 Task: Create Card Email List Management Review in Board Influencer Marketing Platforms and Tools to Workspace Branding Agencies. Create Card Language Learning Review in Board Sales Territory Planning and Management to Workspace Branding Agencies. Create Card Social Media Marketing Campaign Review in Board Content Marketing Interactive Quiz Creation and Promotion Strategy to Workspace Branding Agencies
Action: Mouse moved to (96, 49)
Screenshot: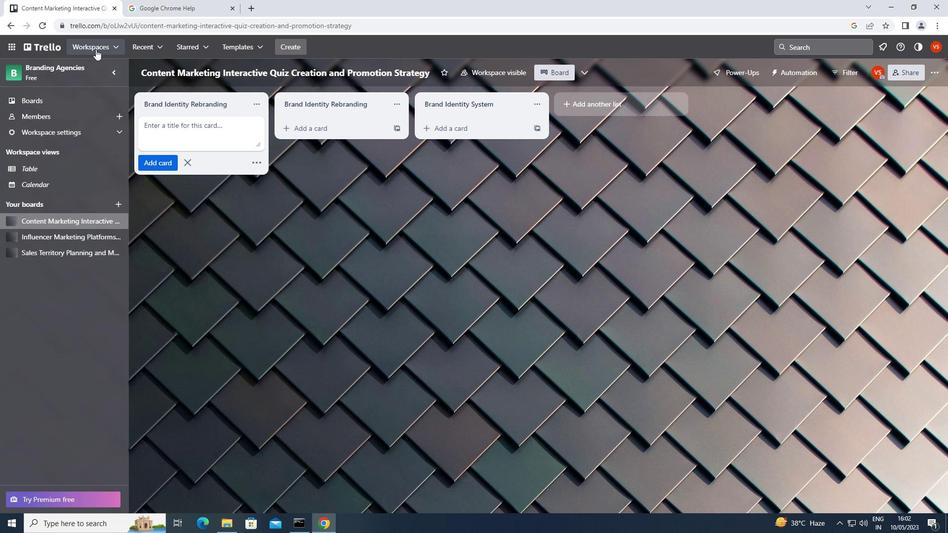 
Action: Mouse pressed left at (96, 49)
Screenshot: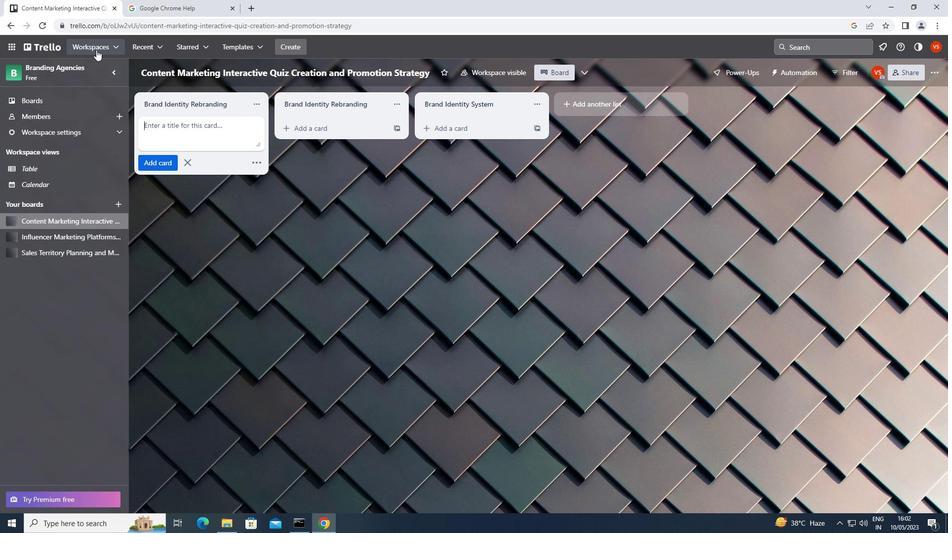 
Action: Mouse moved to (129, 192)
Screenshot: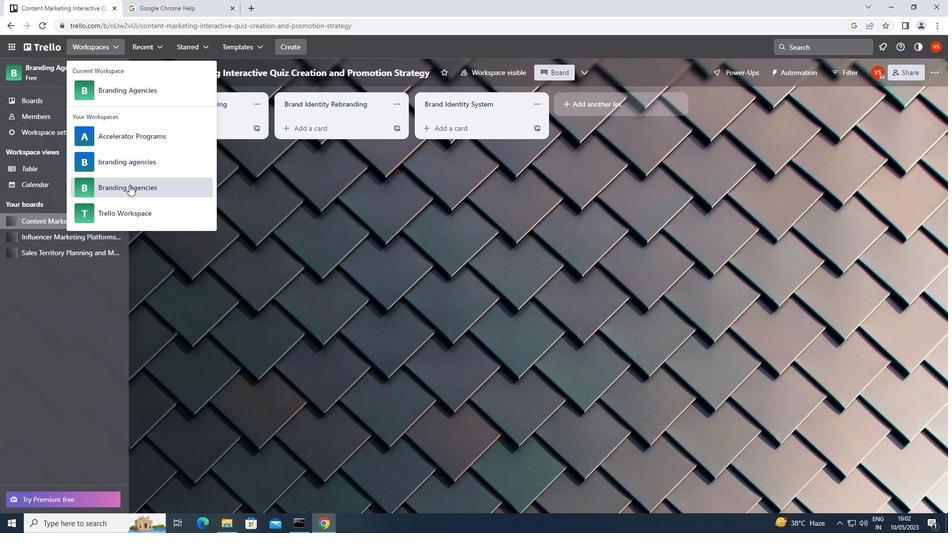 
Action: Mouse pressed left at (129, 192)
Screenshot: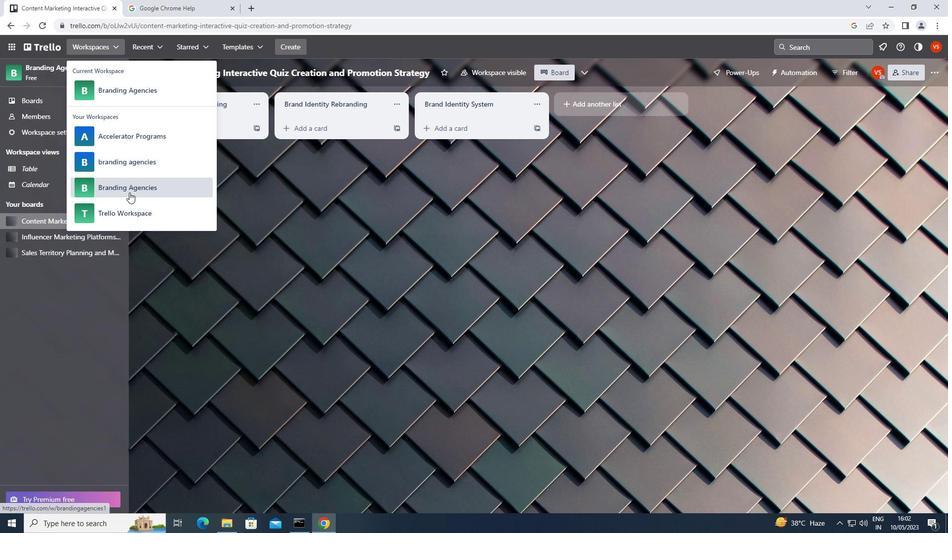 
Action: Mouse moved to (88, 236)
Screenshot: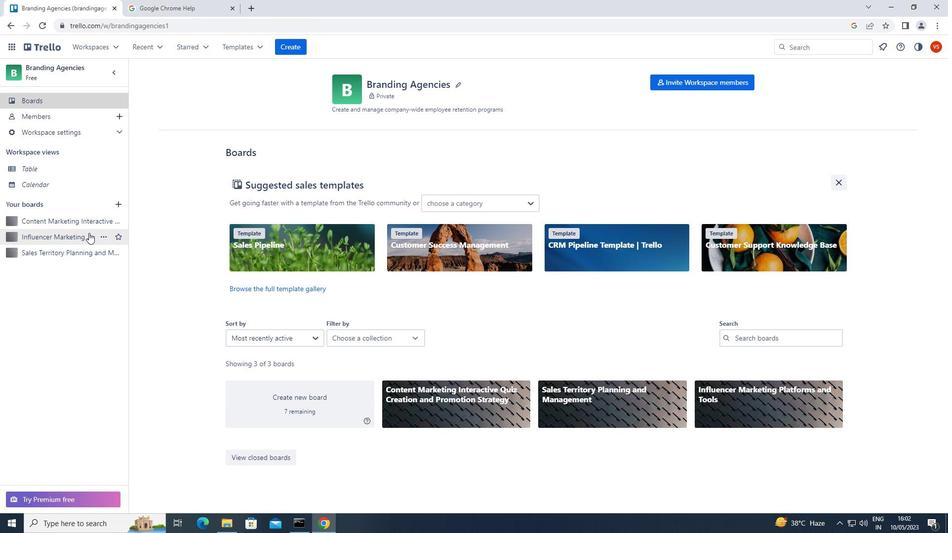 
Action: Mouse pressed left at (88, 236)
Screenshot: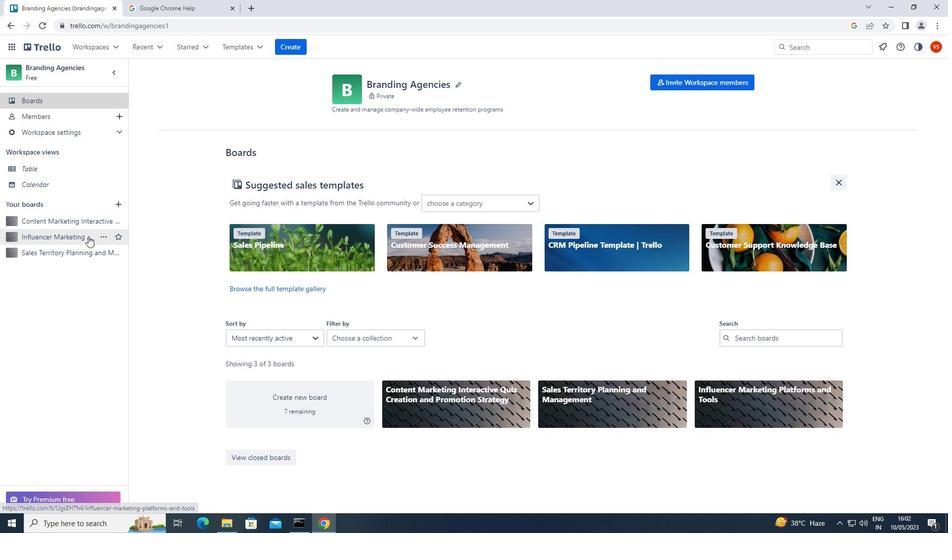 
Action: Mouse moved to (167, 130)
Screenshot: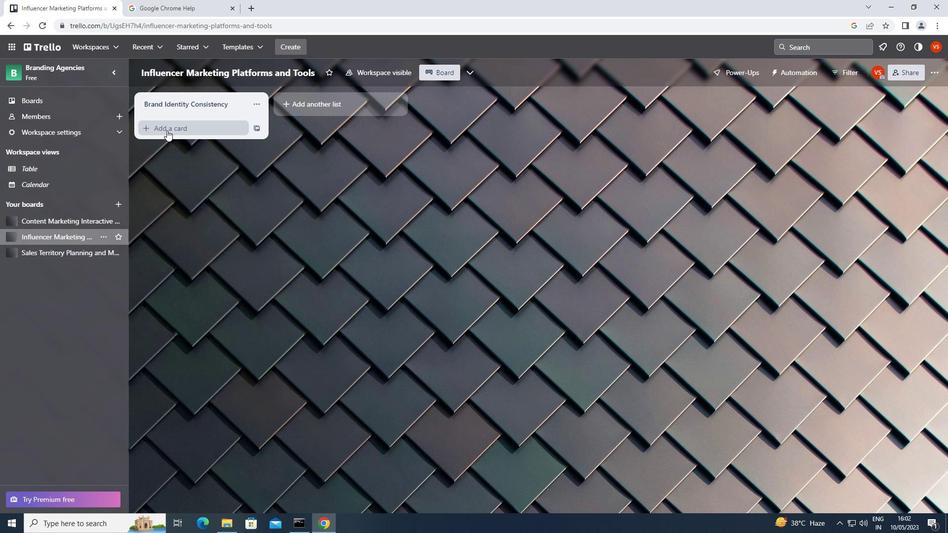 
Action: Mouse pressed left at (167, 130)
Screenshot: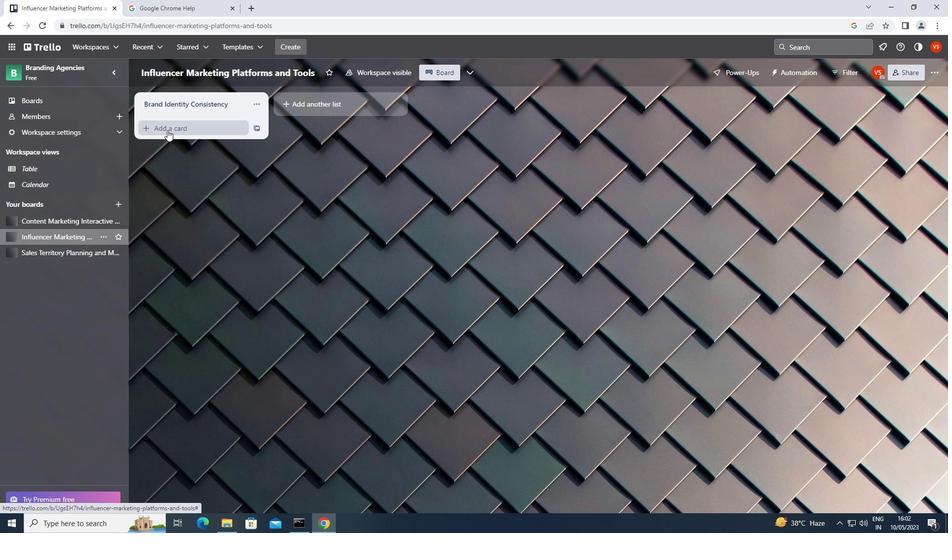 
Action: Mouse moved to (189, 138)
Screenshot: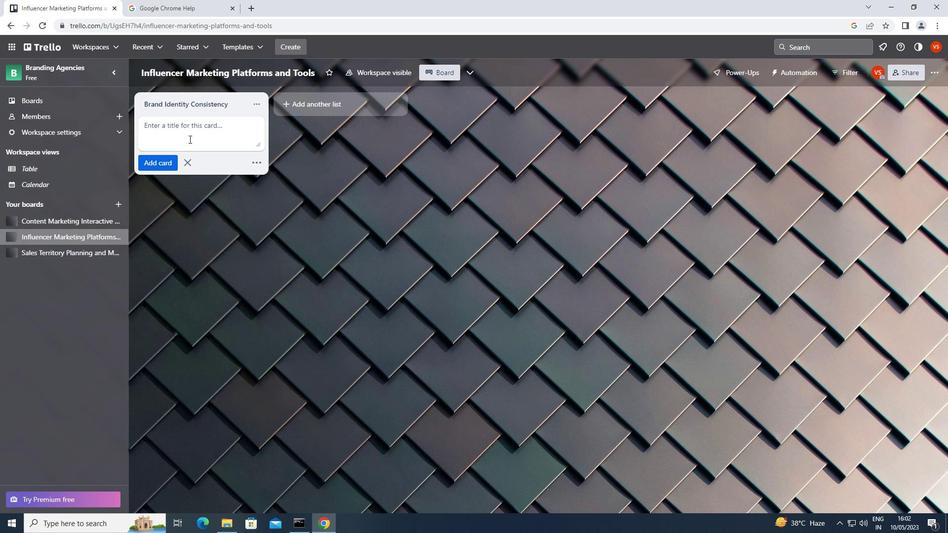 
Action: Key pressed <Key.shift>EMAIL<Key.space><Key.shift>LIST<Key.space><Key.shift>MANAGEMENT
Screenshot: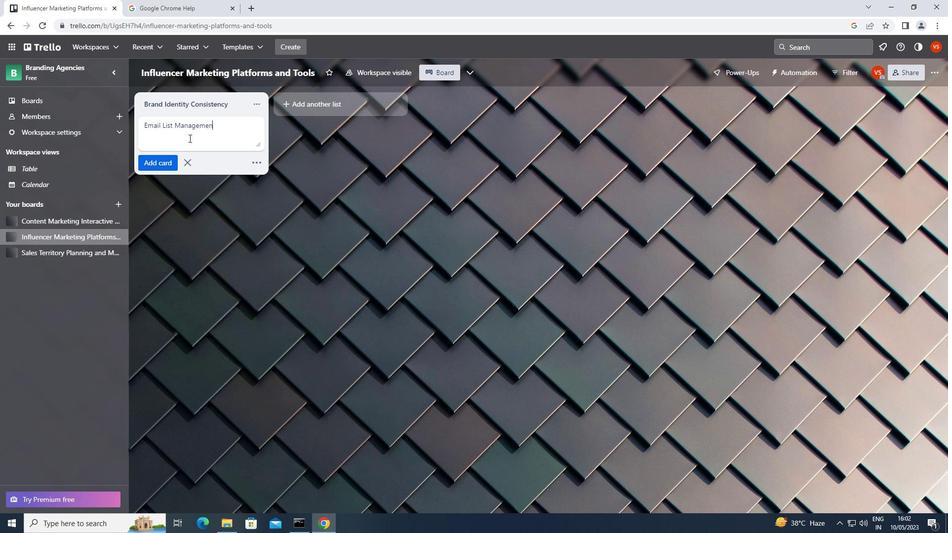 
Action: Mouse moved to (189, 136)
Screenshot: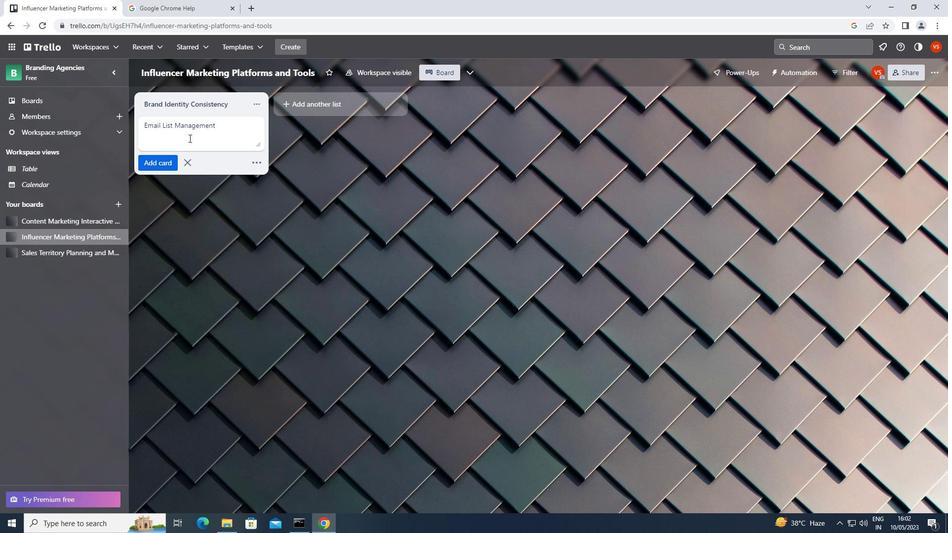 
Action: Key pressed <Key.space><Key.shift>REVIEW
Screenshot: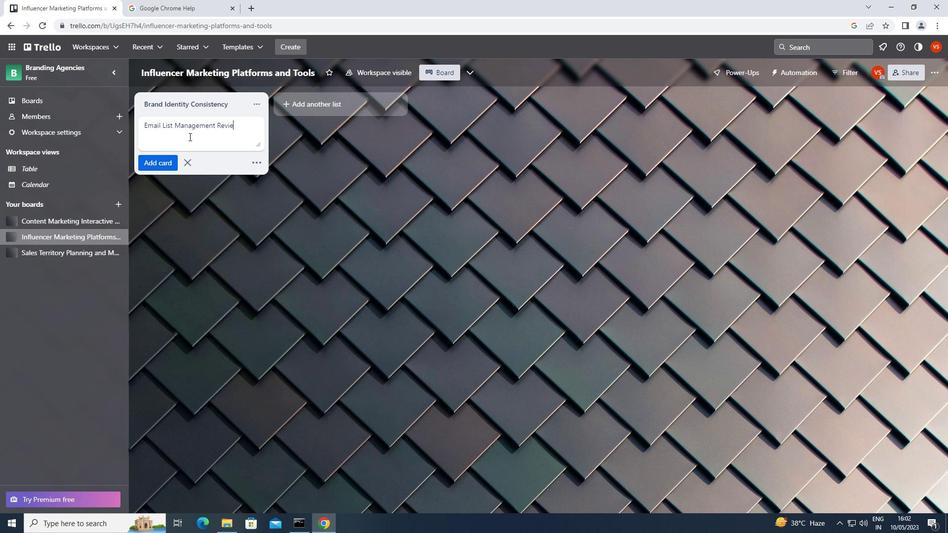 
Action: Mouse moved to (168, 166)
Screenshot: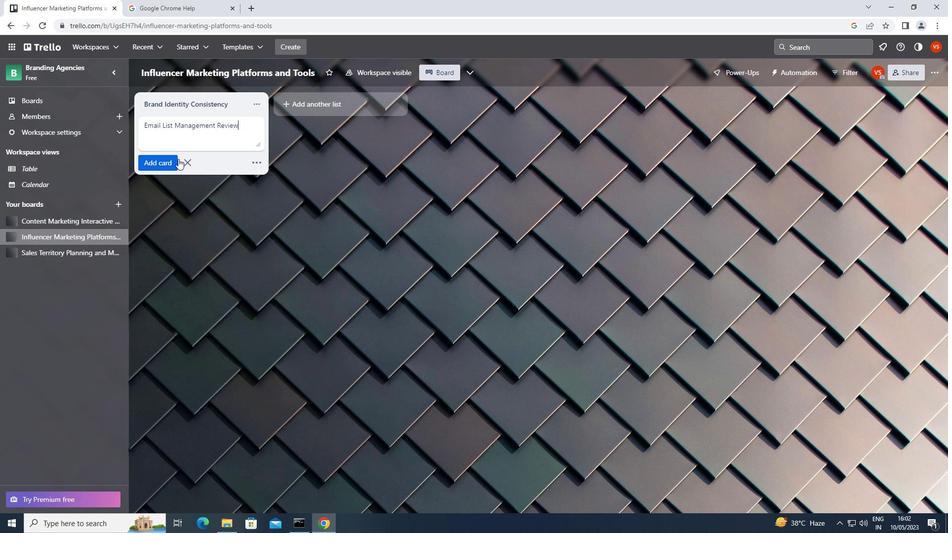 
Action: Mouse pressed left at (168, 166)
Screenshot: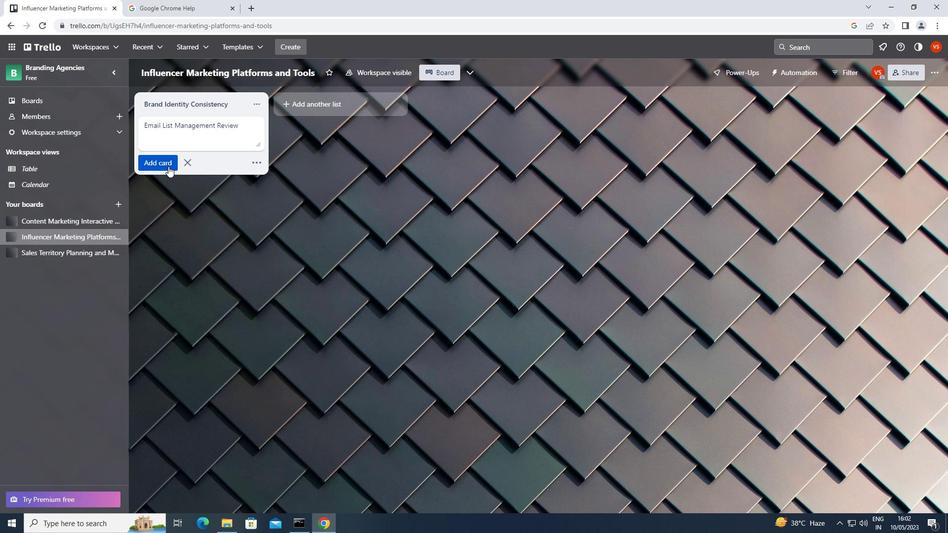 
Action: Mouse moved to (81, 250)
Screenshot: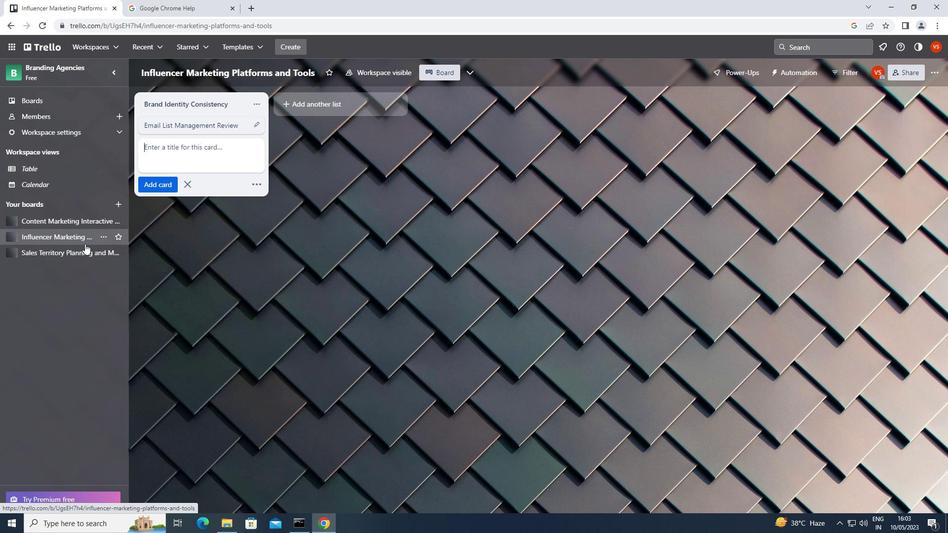 
Action: Mouse pressed left at (81, 250)
Screenshot: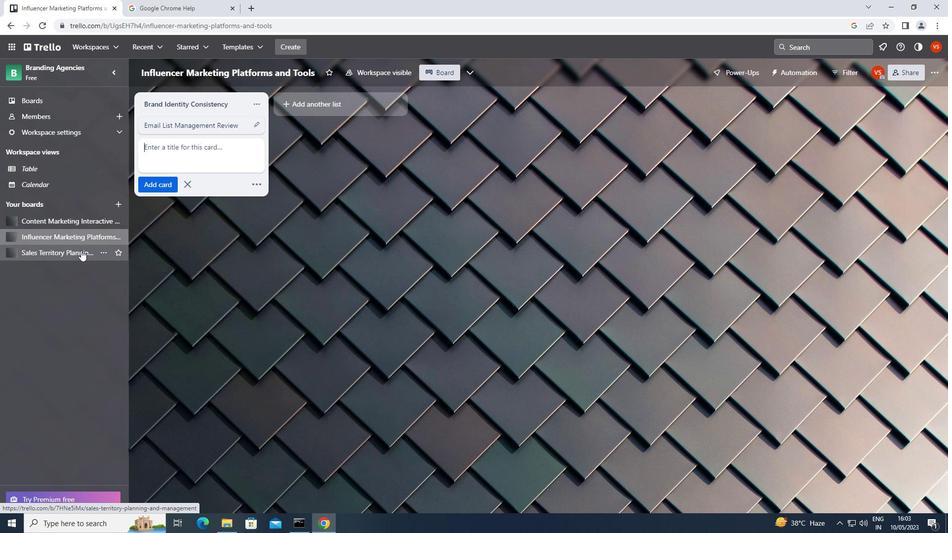 
Action: Mouse moved to (850, 102)
Screenshot: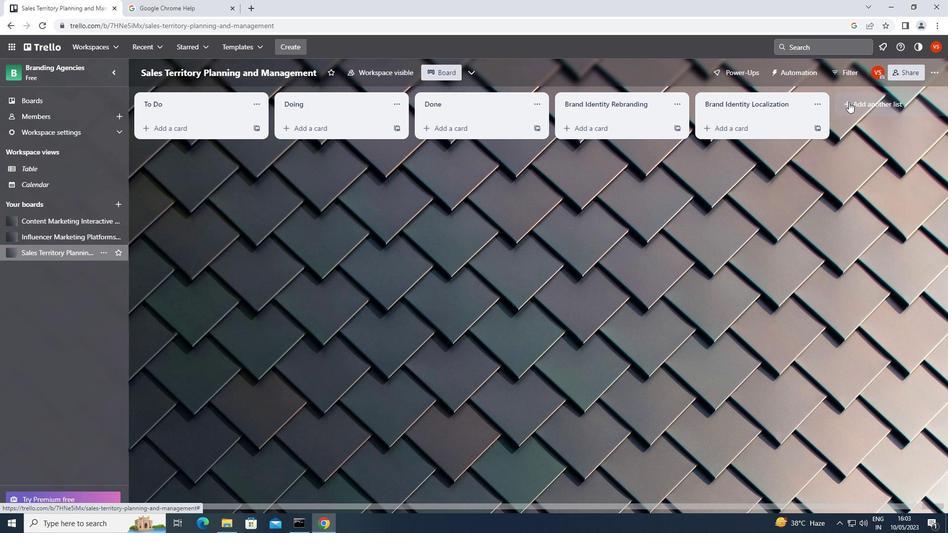 
Action: Mouse pressed left at (850, 102)
Screenshot: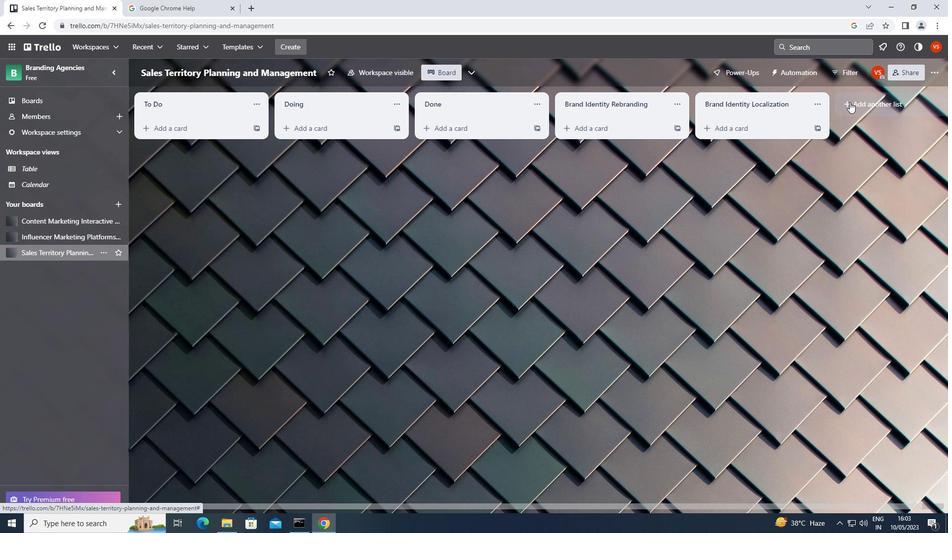 
Action: Mouse moved to (733, 127)
Screenshot: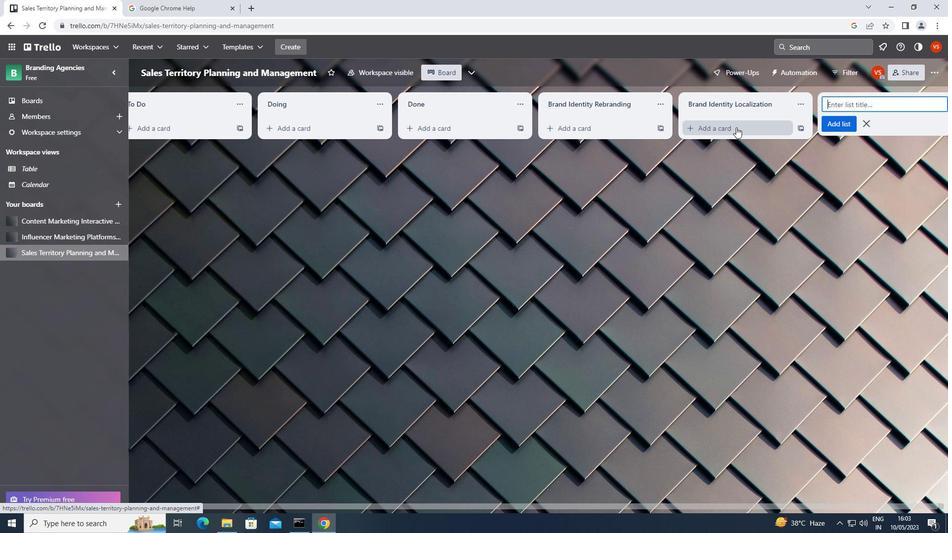 
Action: Mouse pressed left at (733, 127)
Screenshot: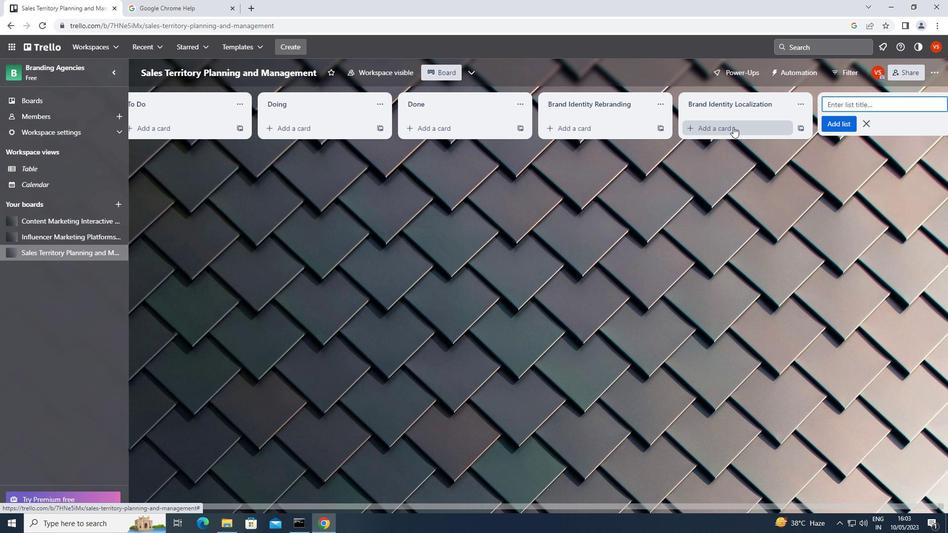 
Action: Key pressed <Key.shift><Key.shift><Key.shift><Key.shift><Key.shift><Key.shift>LANGUAGE<Key.space><Key.shift>LEARNING<Key.space><Key.shift><Key.shift><Key.shift><Key.shift>REVIEW
Screenshot: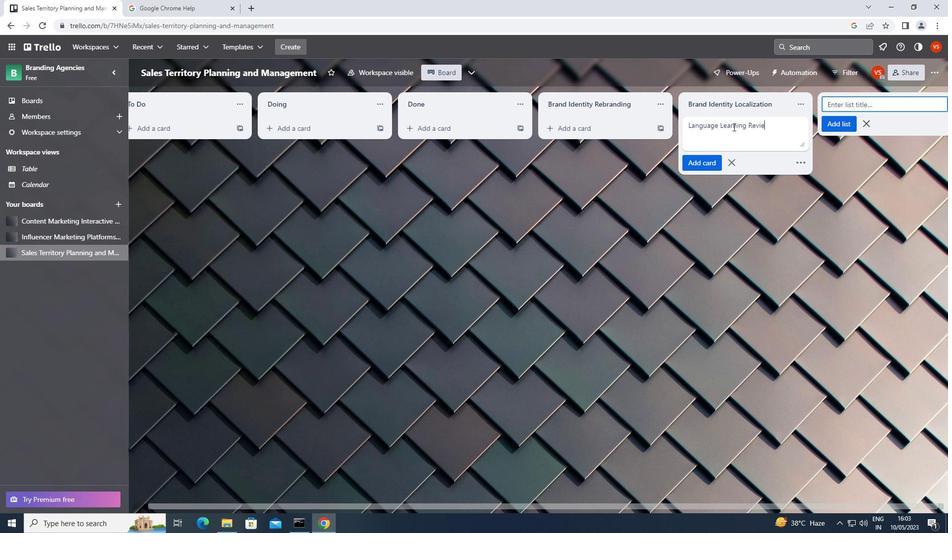 
Action: Mouse moved to (715, 160)
Screenshot: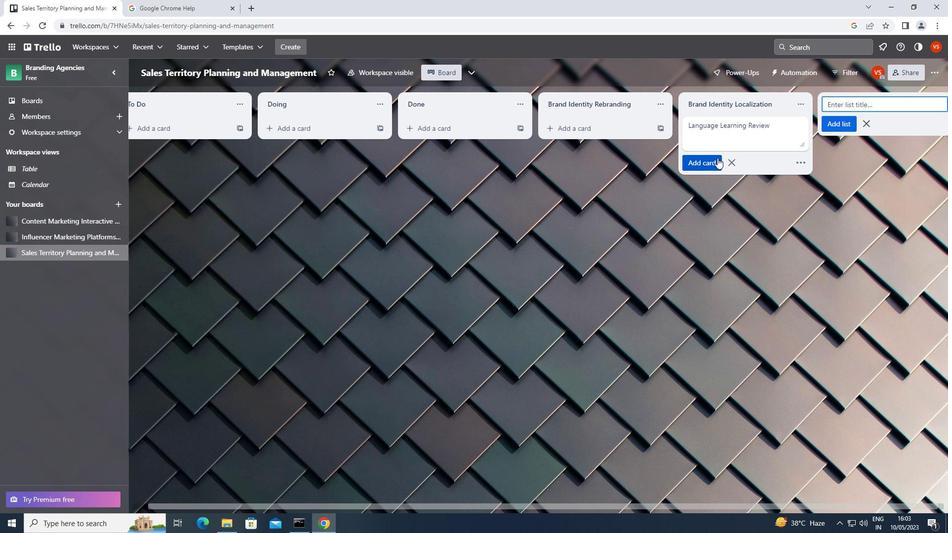
Action: Mouse pressed left at (715, 160)
Screenshot: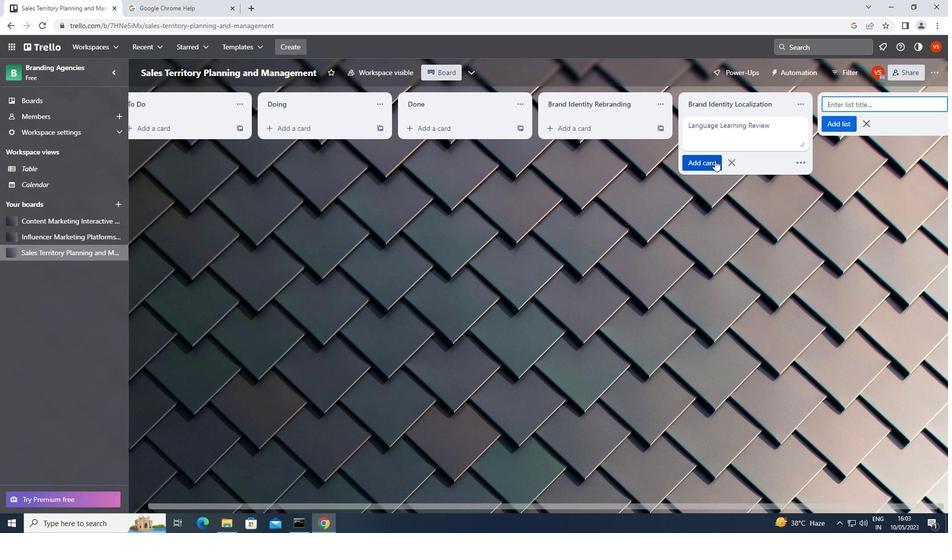 
Action: Mouse moved to (84, 220)
Screenshot: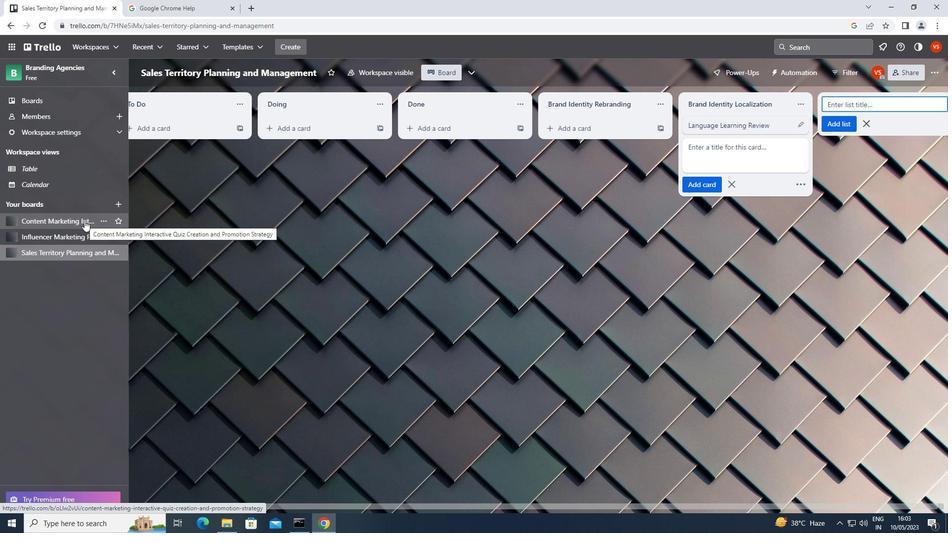 
Action: Mouse pressed left at (84, 220)
Screenshot: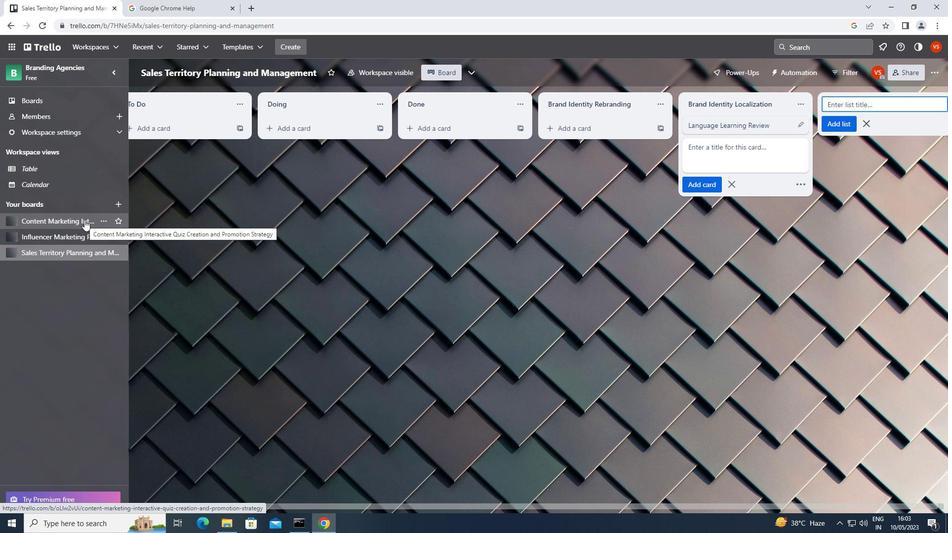 
Action: Mouse moved to (207, 127)
Screenshot: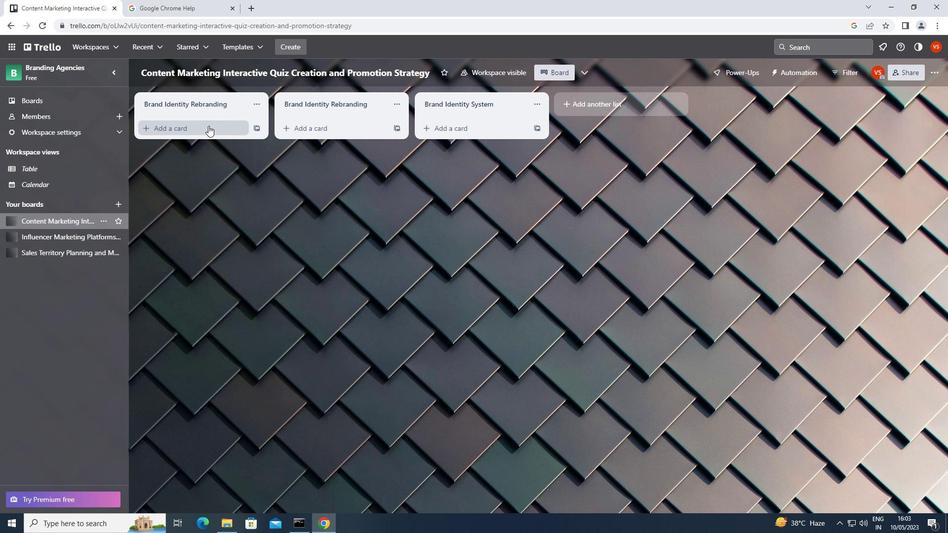 
Action: Mouse pressed left at (207, 127)
Screenshot: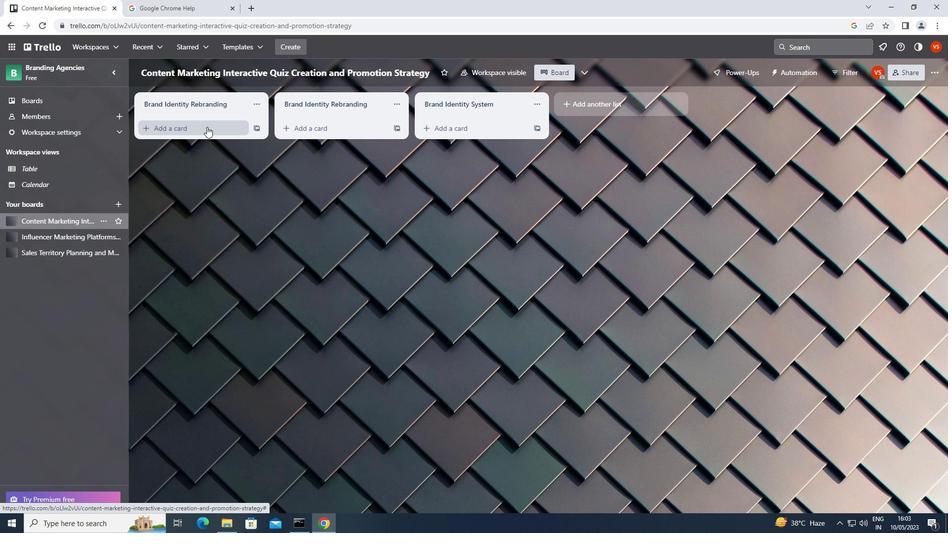 
Action: Mouse moved to (206, 127)
Screenshot: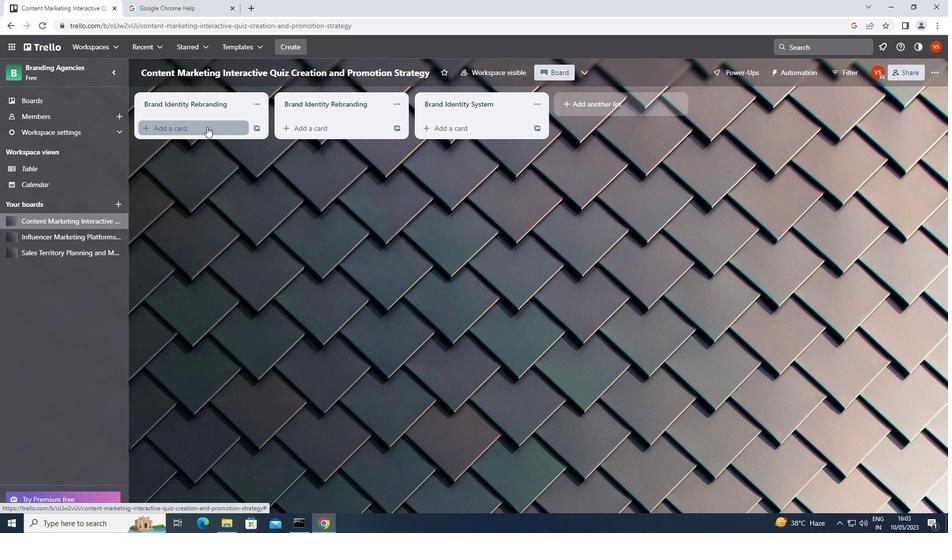 
Action: Key pressed <Key.shift>SOCIAL<Key.space><Key.shift><Key.shift>MEDIA<Key.space><Key.shift>MARKETING<Key.space><Key.shift><Key.shift><Key.shift><Key.shift>CAMPAIGN<Key.space><Key.shift><Key.shift><Key.shift><Key.shift><Key.shift>REVIEW
Screenshot: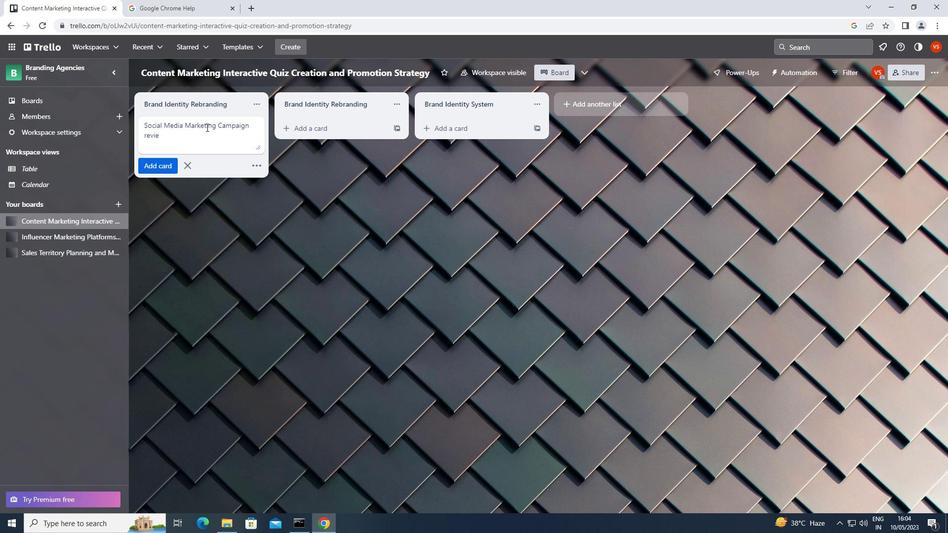 
Action: Mouse moved to (148, 134)
Screenshot: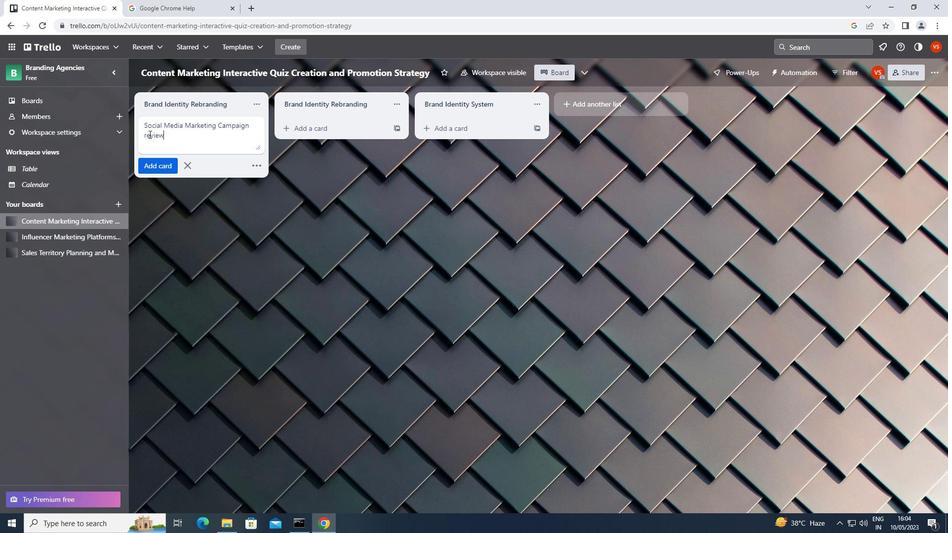 
Action: Mouse pressed left at (148, 134)
Screenshot: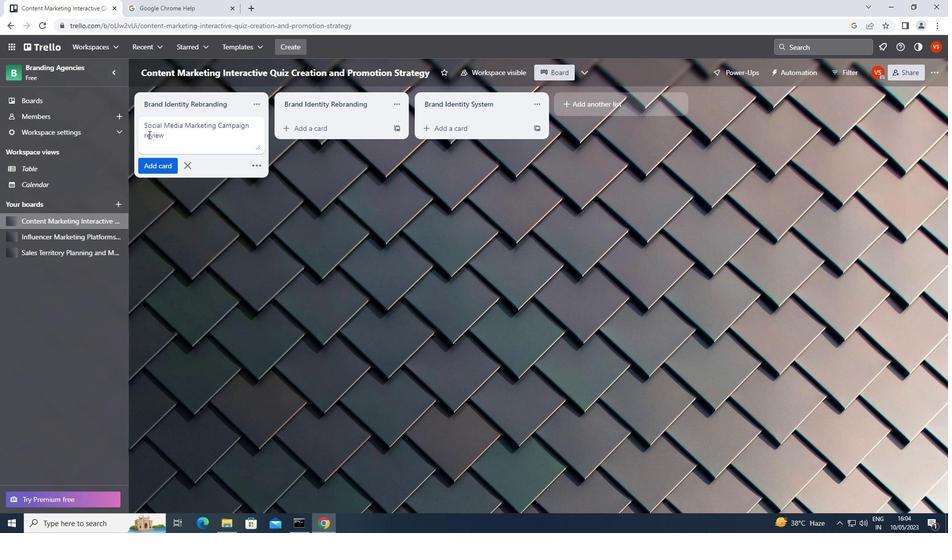 
Action: Mouse moved to (147, 135)
Screenshot: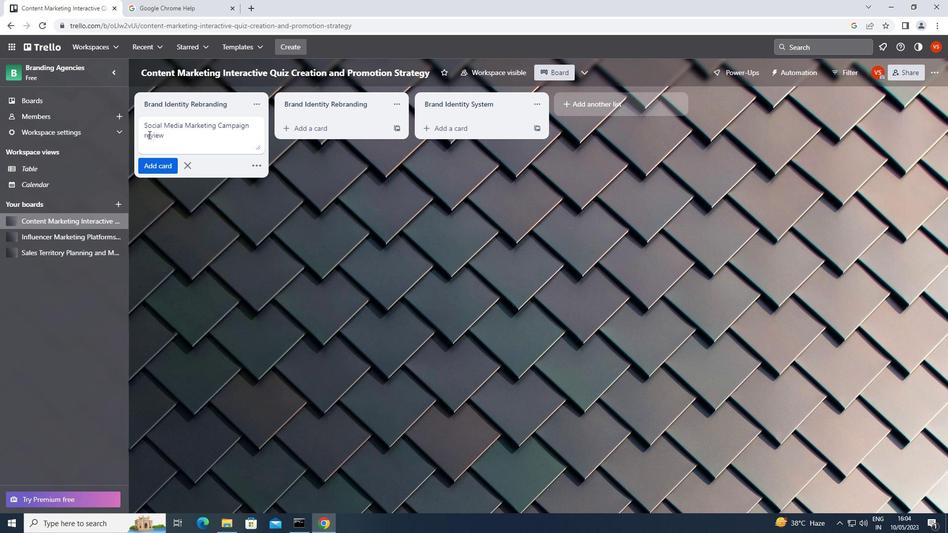 
Action: Mouse pressed left at (147, 135)
Screenshot: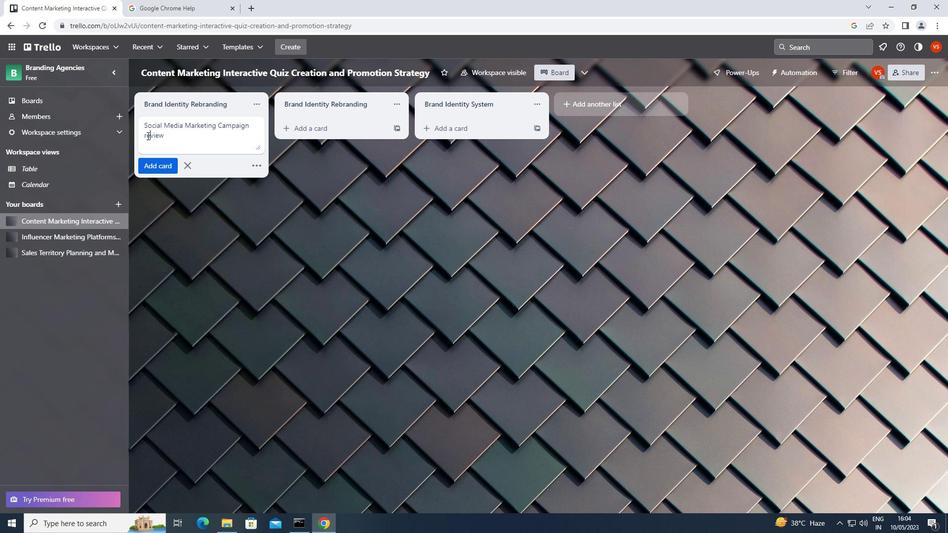 
Action: Key pressed <Key.backspace><Key.shift>R<Key.enter>
Screenshot: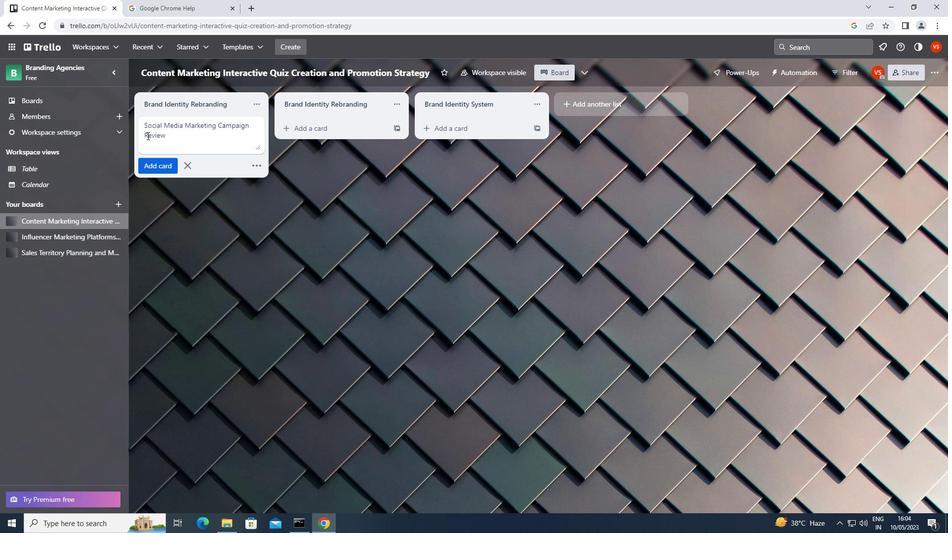 
